 Task: In the Contact  Genesis.Thompson@iCloud.com, Add note: 'Schedule a meeting with the finance team to review budget allocations.'. Mark checkbox to create task to follow up ': In 2 weeks'. Create task, with  description: Follow up on Payment, Add due date: Tomorrow; Add reminder: 30 Minutes before. Set Priority Medium and add note: Review the attached proposal before the meeting and highlight the key benefits for the client.. Logged in from softage.1@softage.net
Action: Mouse moved to (62, 50)
Screenshot: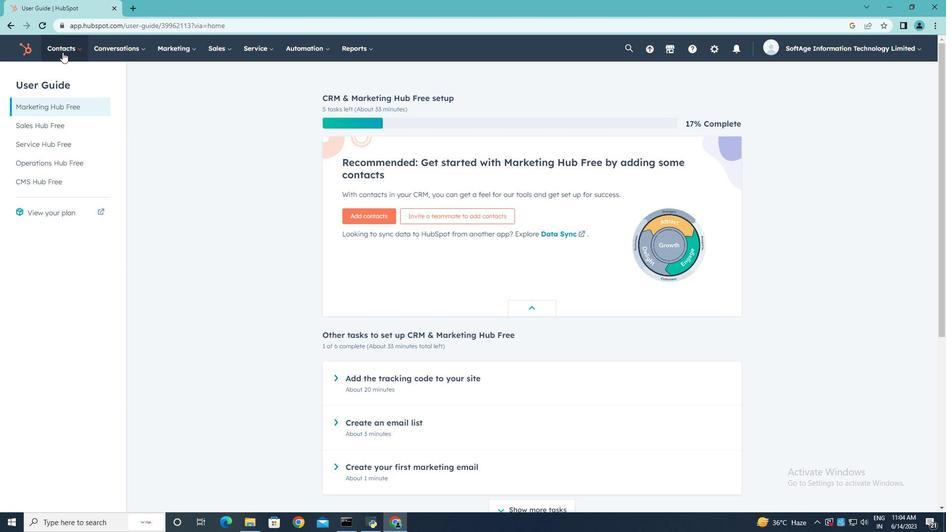 
Action: Mouse pressed left at (62, 50)
Screenshot: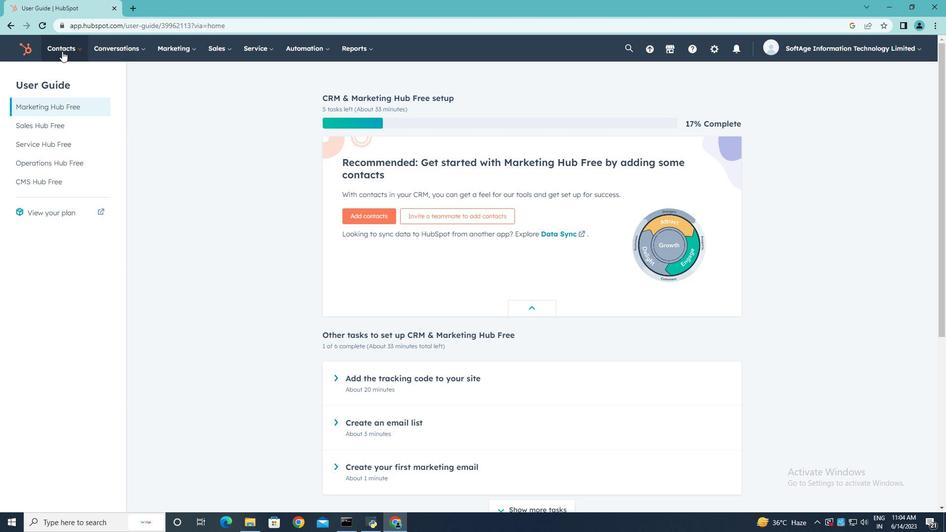 
Action: Mouse moved to (71, 75)
Screenshot: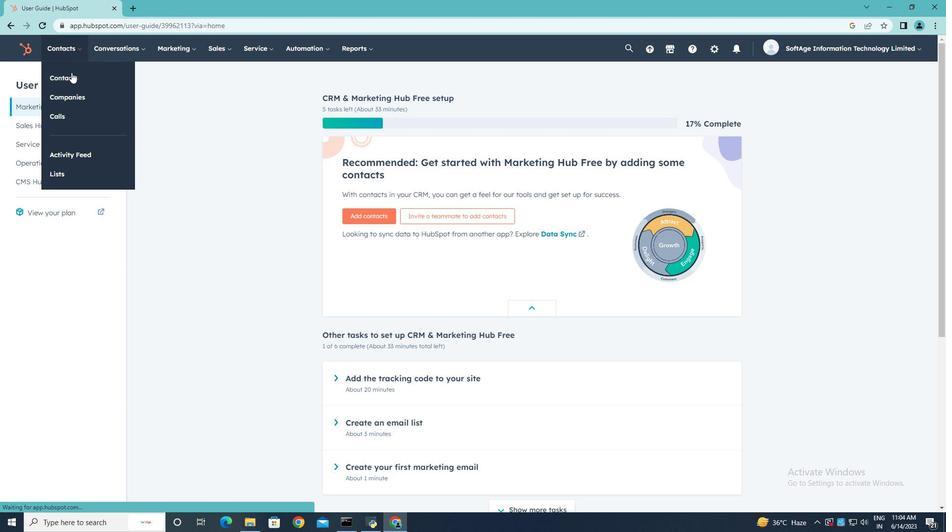 
Action: Mouse pressed left at (71, 75)
Screenshot: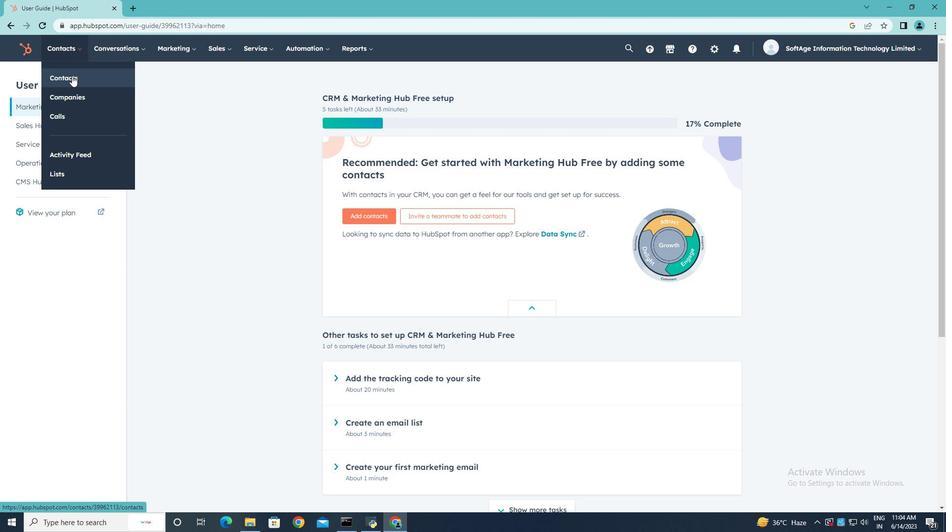 
Action: Mouse moved to (92, 162)
Screenshot: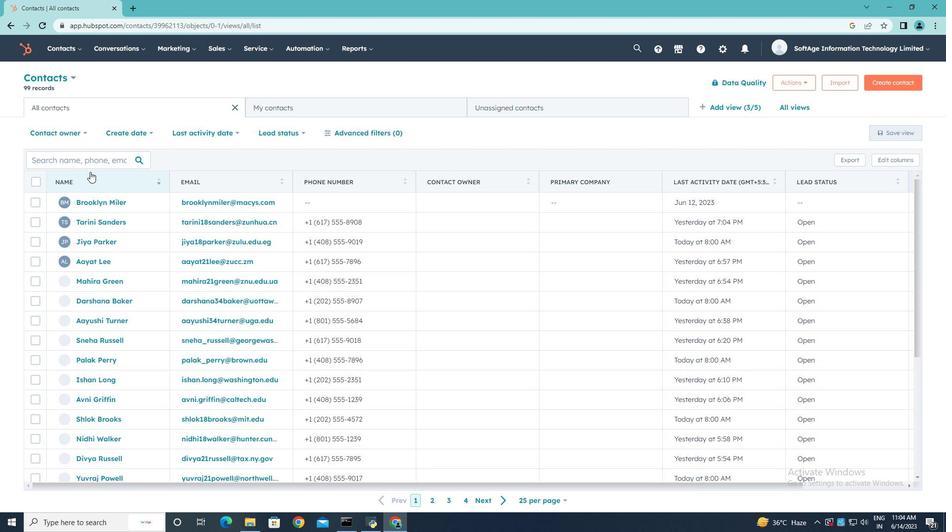 
Action: Mouse pressed left at (92, 162)
Screenshot: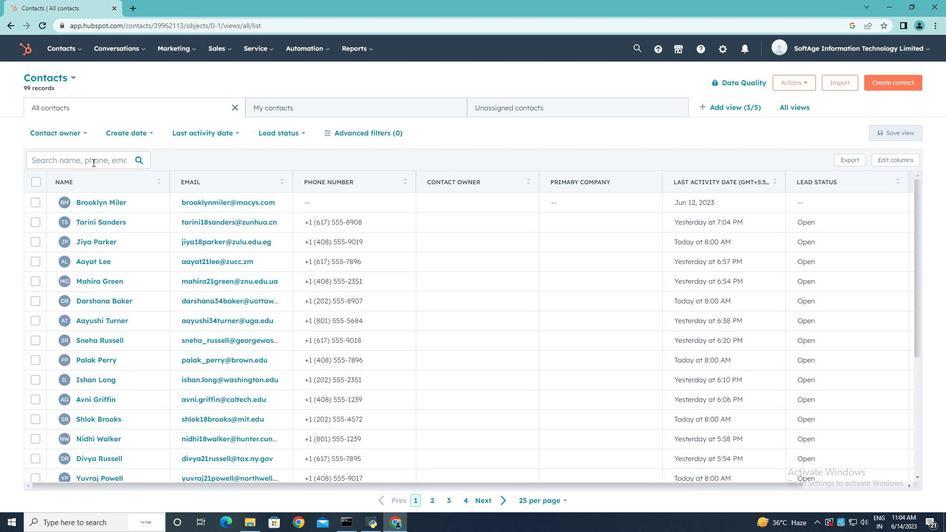 
Action: Mouse moved to (92, 162)
Screenshot: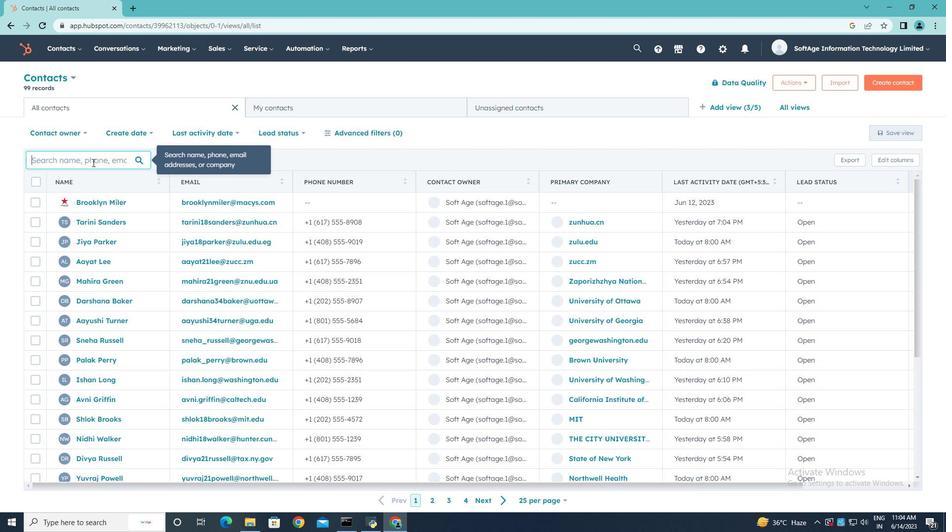
Action: Key pressed <Key.shift><Key.shift><Key.shift>Genesis.<Key.shift>Thompson<Key.shift>@i<Key.shift><Key.shift><Key.shift><Key.shift><Key.shift>Cloud.com
Screenshot: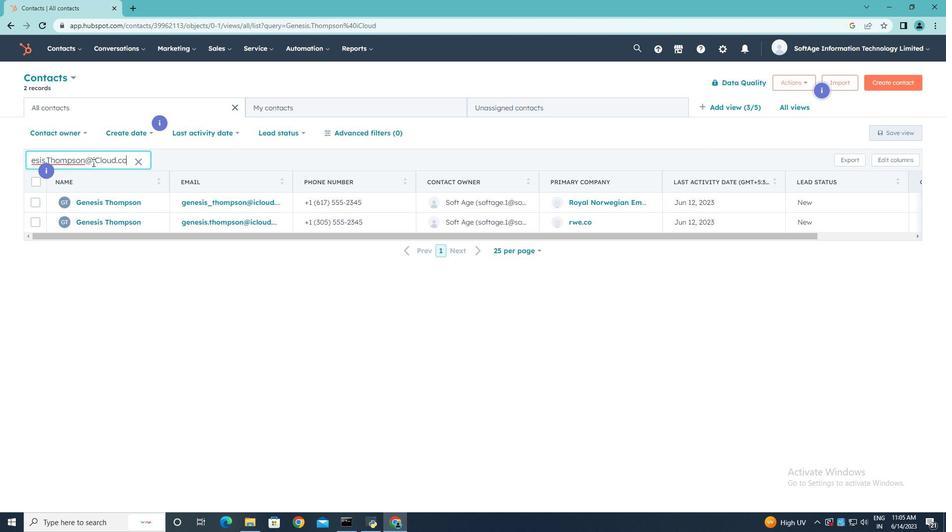 
Action: Mouse moved to (86, 226)
Screenshot: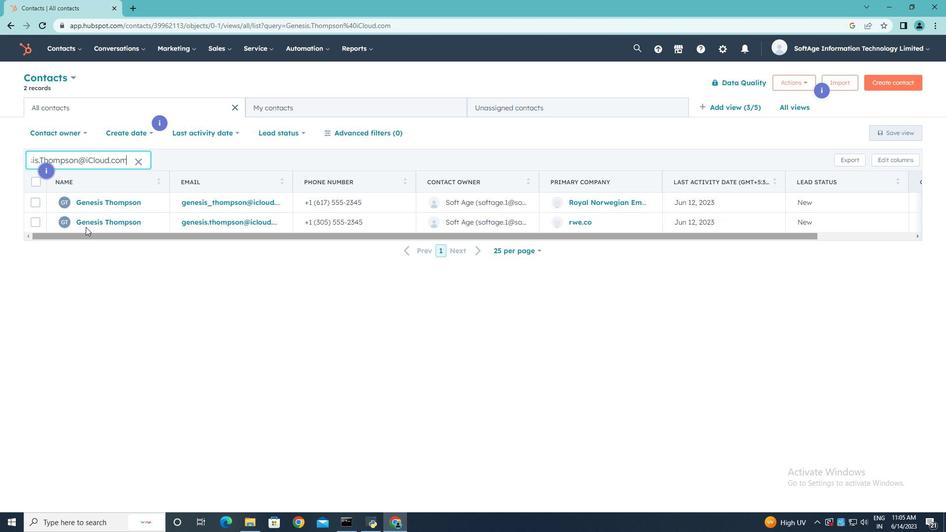 
Action: Mouse pressed left at (86, 226)
Screenshot: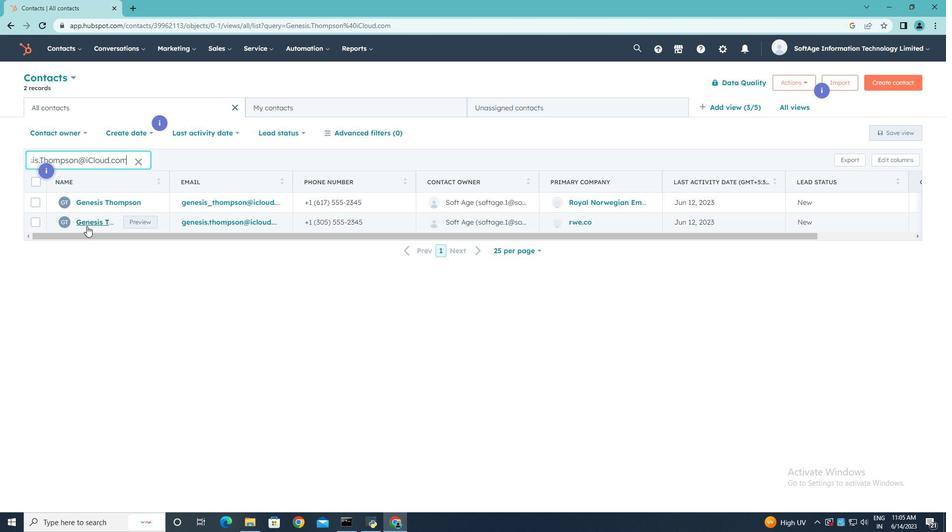 
Action: Mouse pressed left at (86, 226)
Screenshot: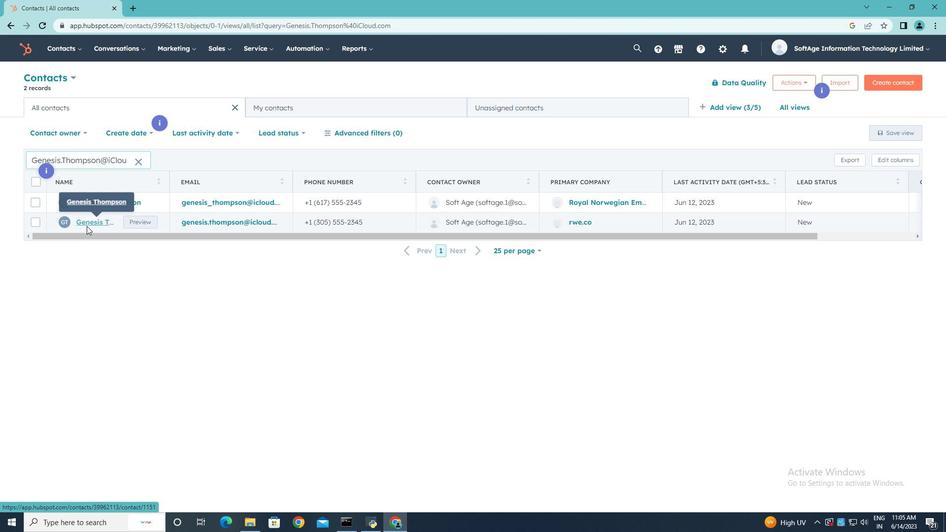
Action: Mouse moved to (36, 164)
Screenshot: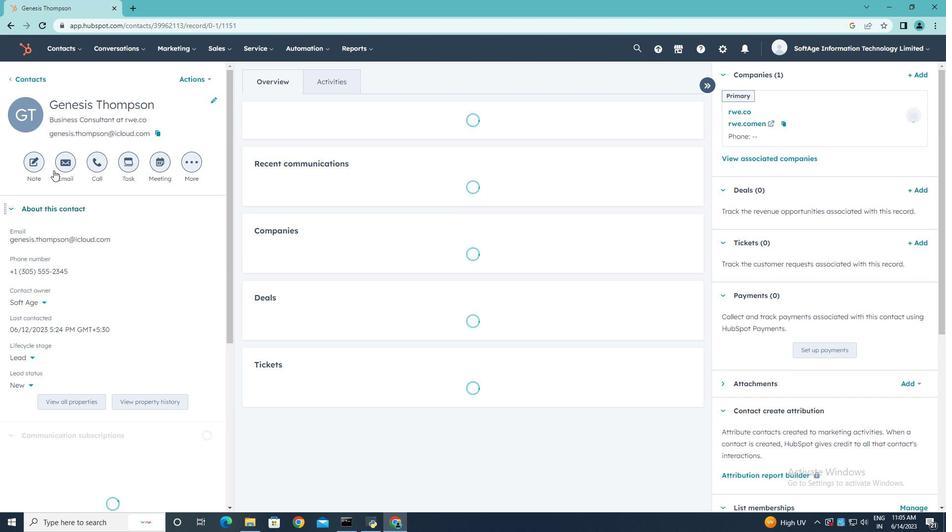 
Action: Mouse pressed left at (36, 164)
Screenshot: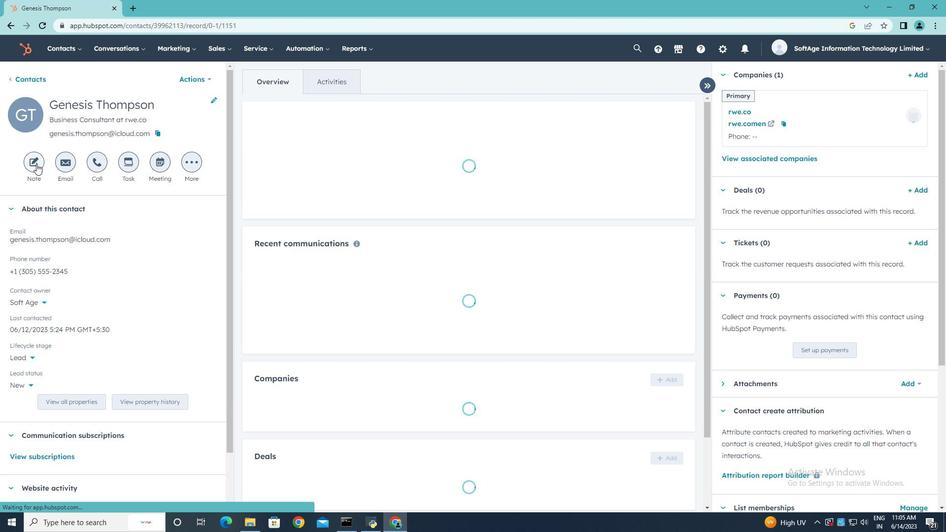 
Action: Mouse moved to (836, 289)
Screenshot: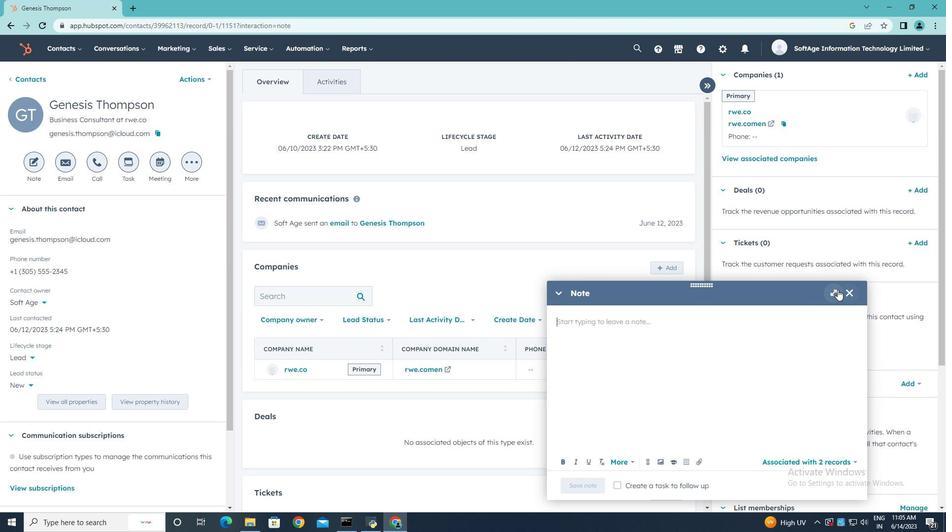 
Action: Mouse pressed left at (836, 289)
Screenshot: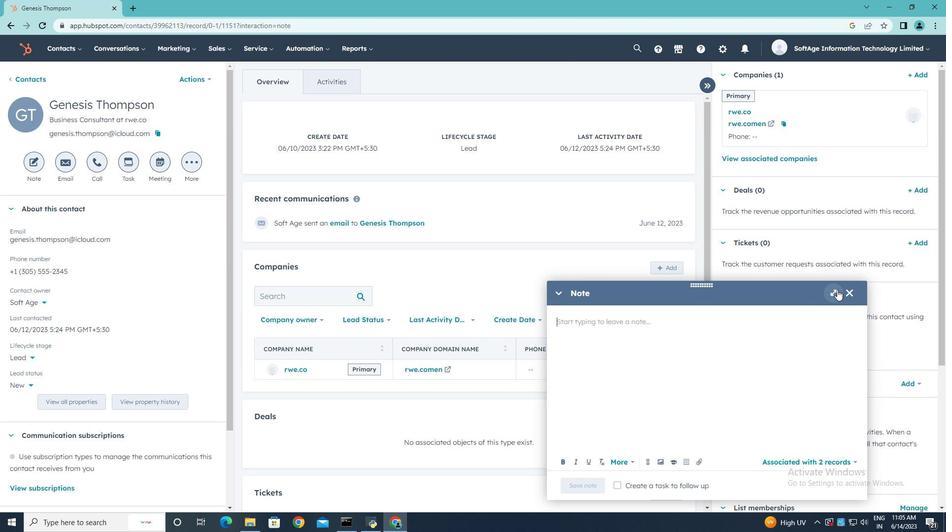 
Action: Mouse moved to (177, 163)
Screenshot: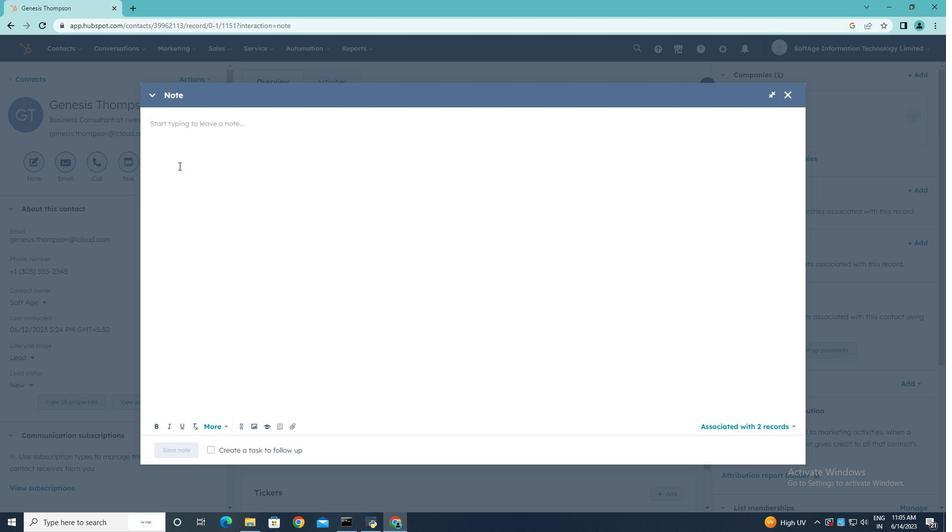
Action: Key pressed <Key.shift><Key.shift><Key.shift><Key.shift><Key.shift><Key.shift><Key.shift><Key.shift><Key.shift><Key.shift><Key.shift><Key.shift><Key.shift><Key.shift><Key.shift><Key.shift><Key.shift><Key.shift><Key.shift><Key.shift><Key.shift><Key.shift><Key.shift><Key.shift><Key.shift><Key.shift><Key.shift><Key.shift><Key.shift><Key.shift><Key.shift><Key.shift><Key.shift><Key.shift><Key.shift>Schedule<Key.space>a<Key.space>meeting<Key.space>with<Key.space>the<Key.space>finance<Key.space>team<Key.space>to<Key.space>review<Key.space>budget<Key.space>allocations.
Screenshot: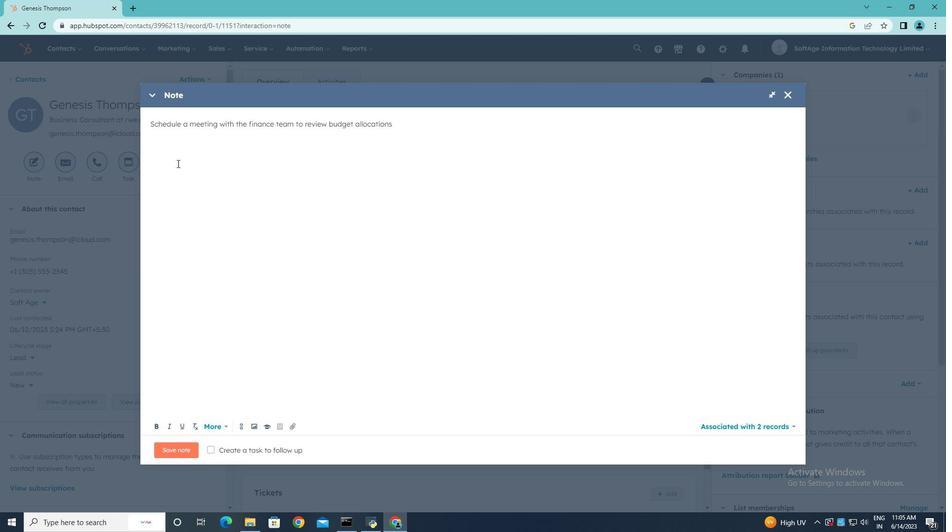 
Action: Mouse moved to (217, 450)
Screenshot: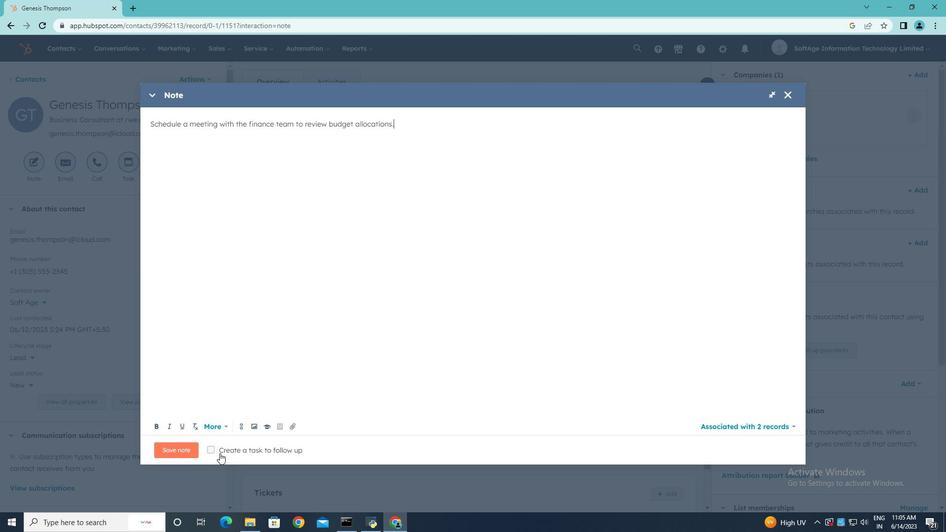 
Action: Mouse pressed left at (217, 450)
Screenshot: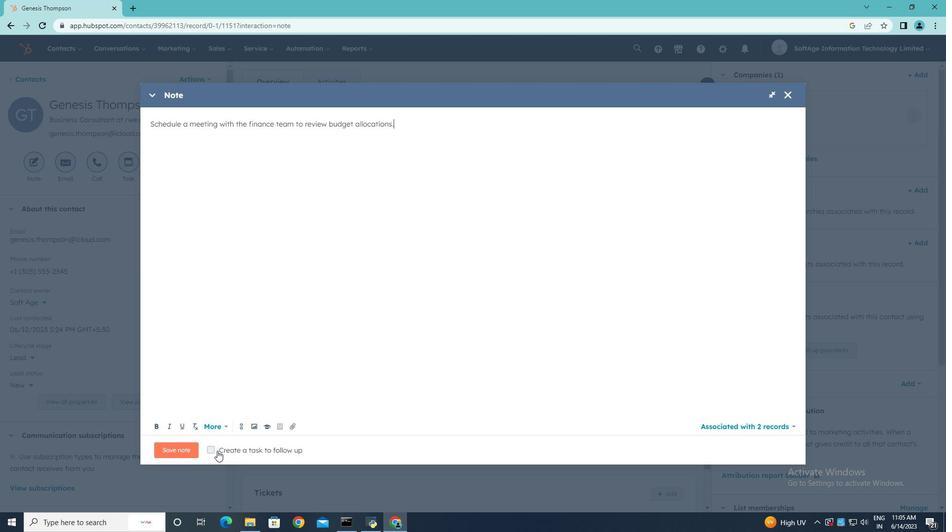 
Action: Mouse moved to (317, 448)
Screenshot: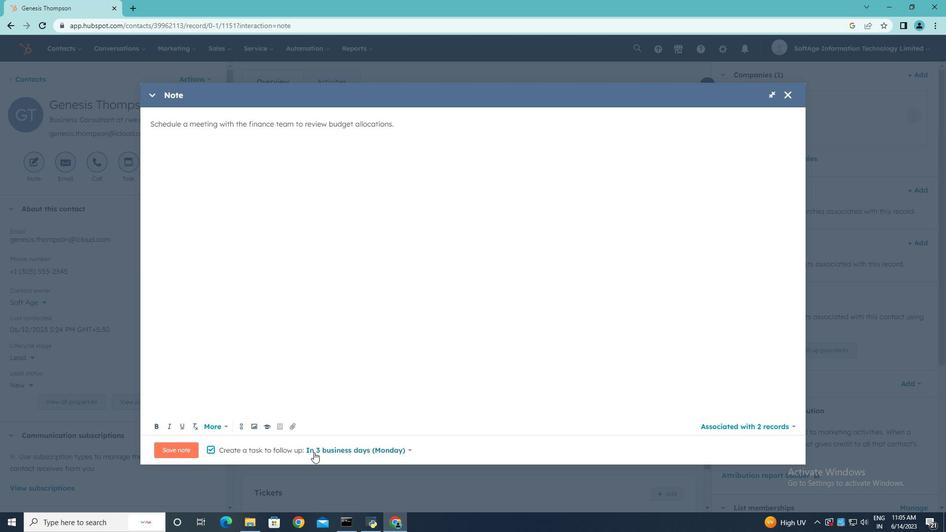 
Action: Mouse pressed left at (317, 448)
Screenshot: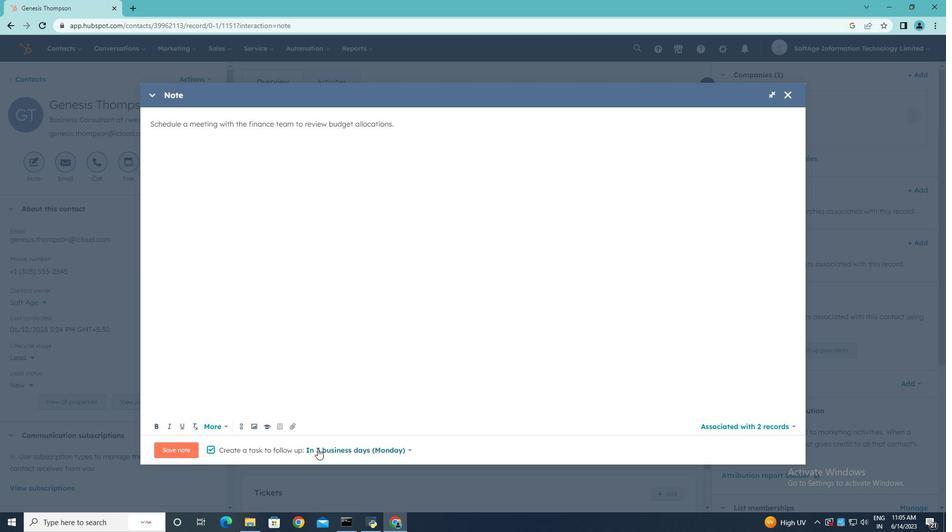 
Action: Mouse moved to (349, 394)
Screenshot: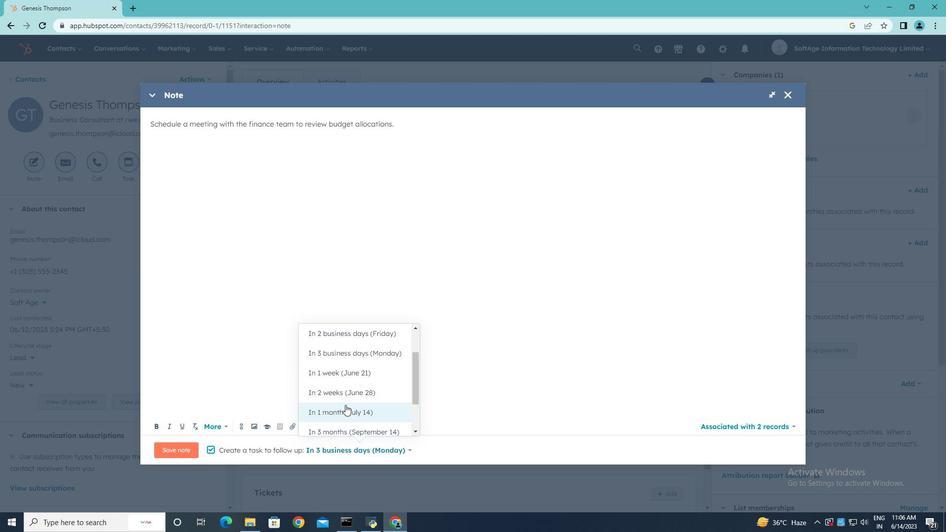 
Action: Mouse pressed left at (349, 394)
Screenshot: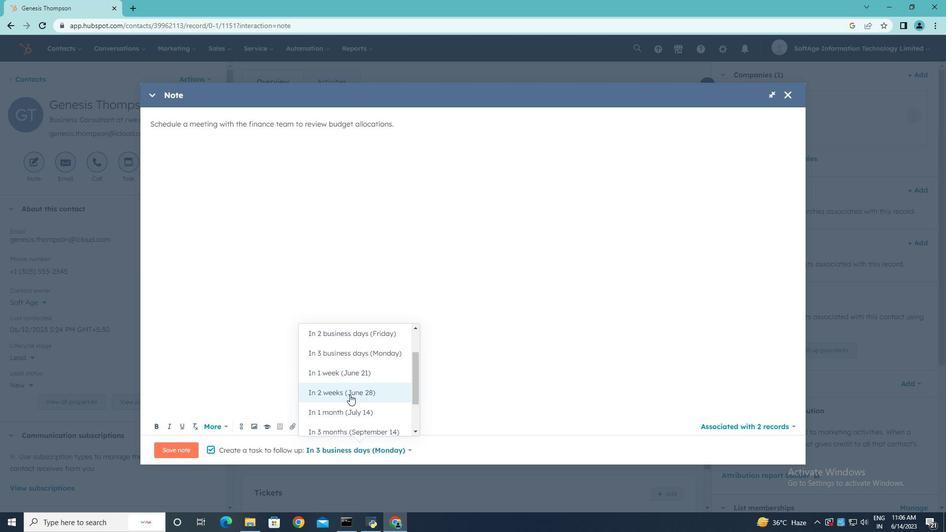 
Action: Mouse moved to (173, 444)
Screenshot: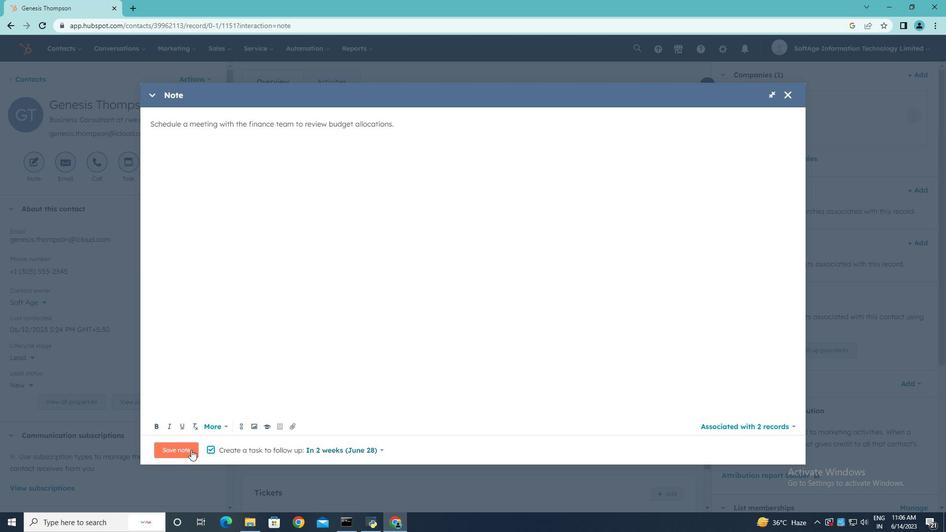 
Action: Mouse pressed left at (173, 444)
Screenshot: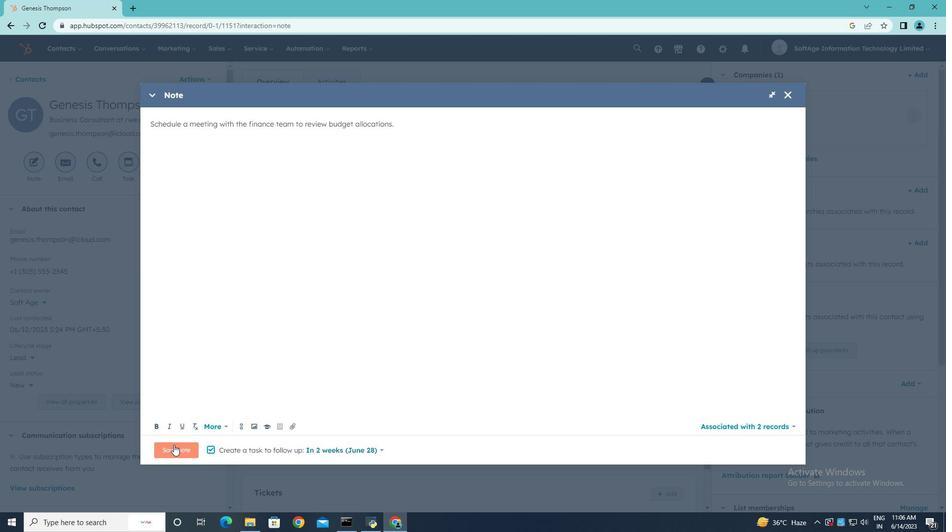 
Action: Mouse moved to (135, 162)
Screenshot: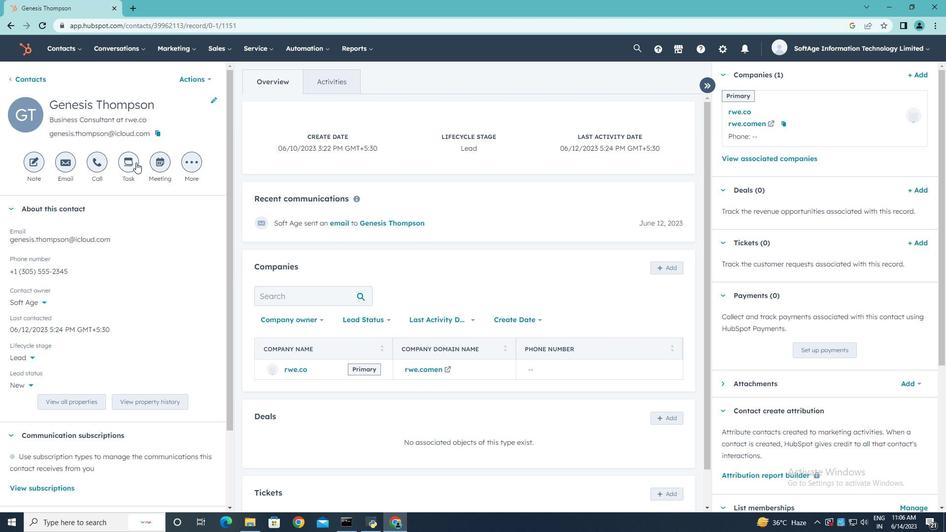 
Action: Mouse pressed left at (135, 162)
Screenshot: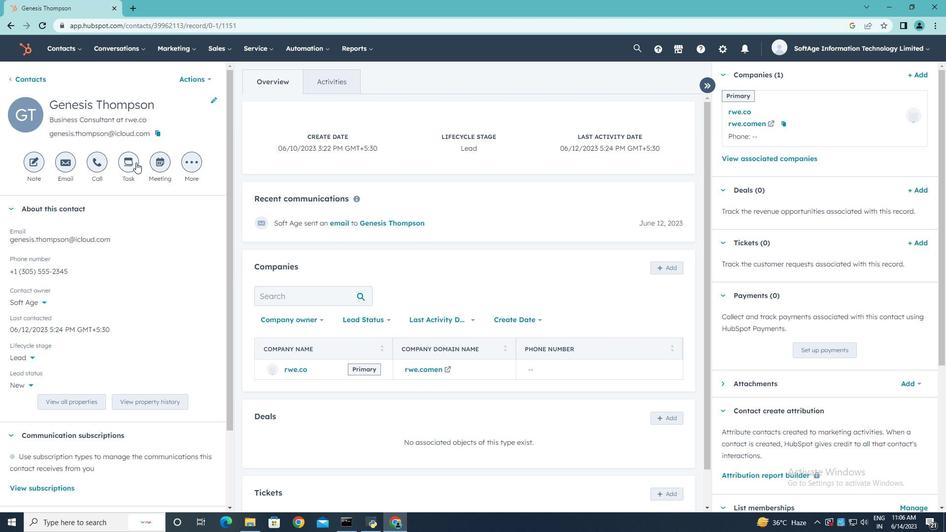 
Action: Mouse moved to (576, 276)
Screenshot: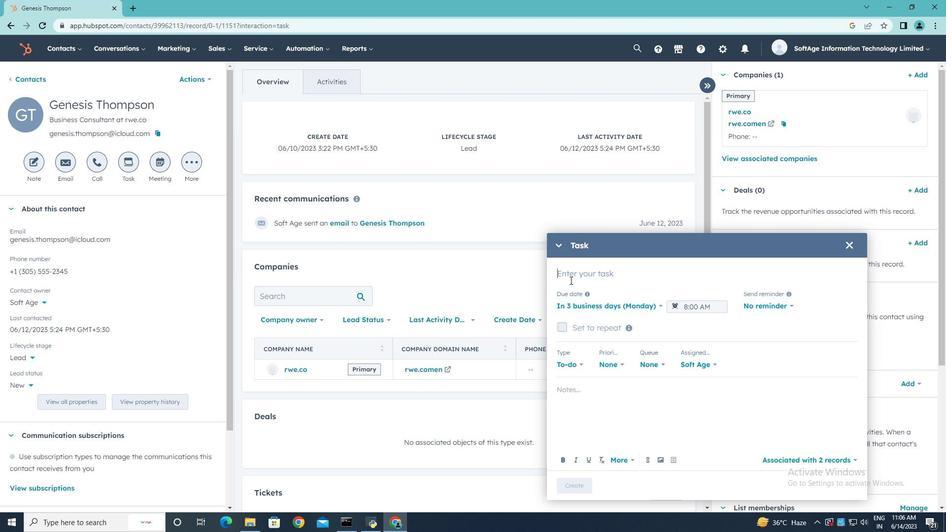 
Action: Key pressed <Key.shift><Key.shift><Key.shift><Key.shift><Key.shift><Key.shift><Key.shift><Key.shift><Key.shift><Key.shift><Key.shift><Key.shift><Key.shift>Follow<Key.space>y<Key.backspace>up<Key.space>on<Key.space><Key.shift>Payment
Screenshot: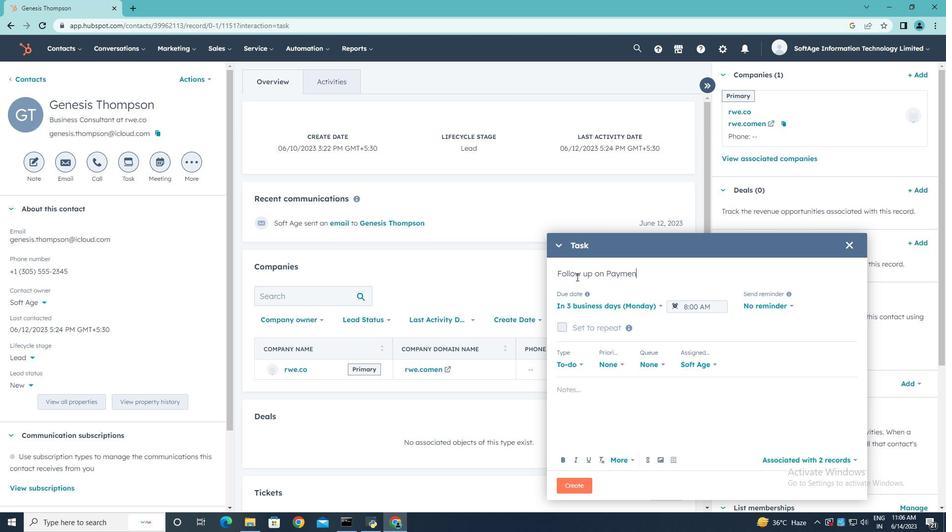 
Action: Mouse moved to (589, 304)
Screenshot: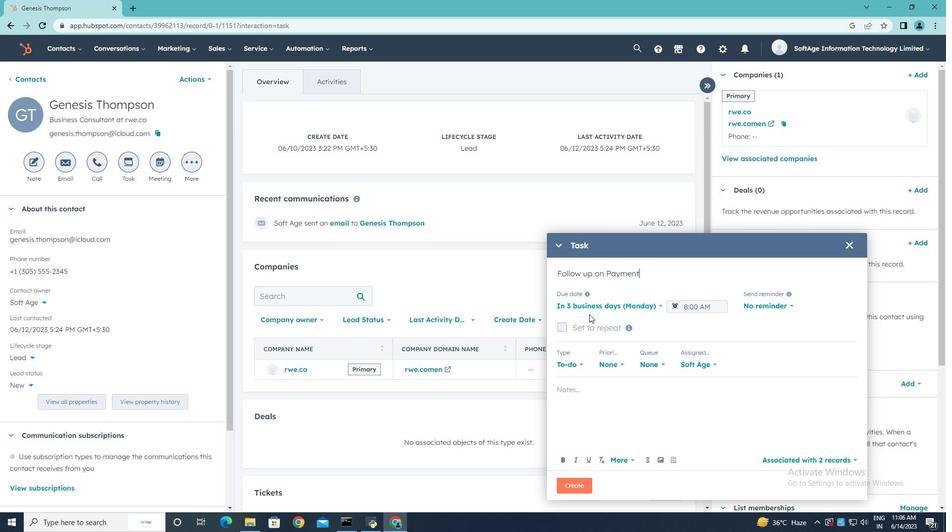 
Action: Mouse pressed left at (589, 304)
Screenshot: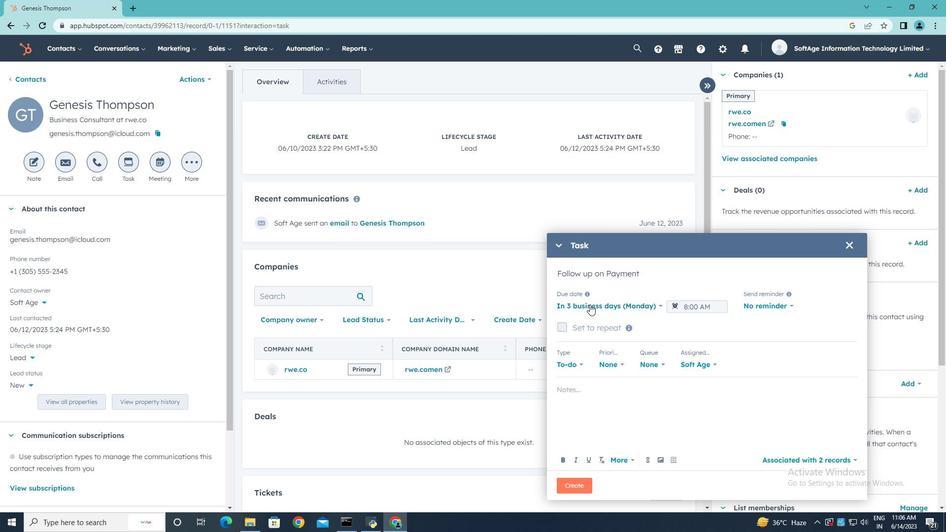 
Action: Mouse moved to (576, 344)
Screenshot: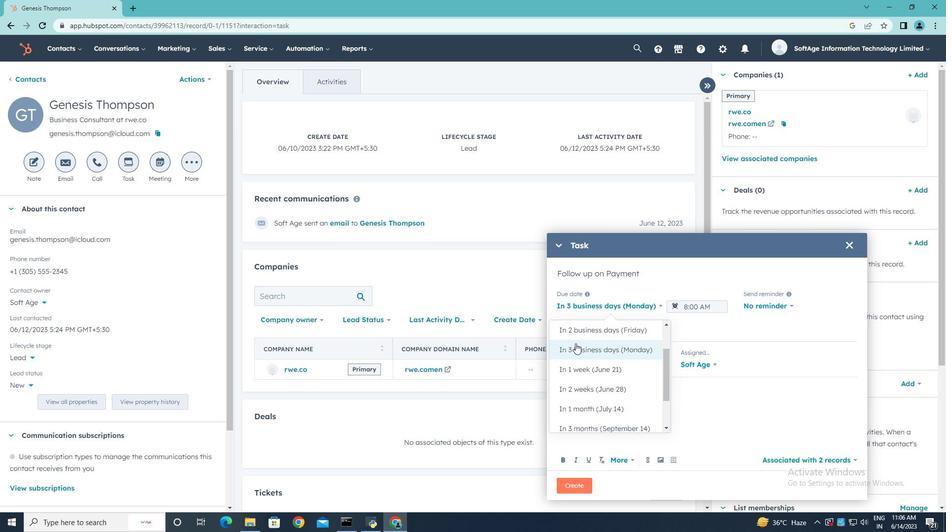 
Action: Mouse scrolled (576, 344) with delta (0, 0)
Screenshot: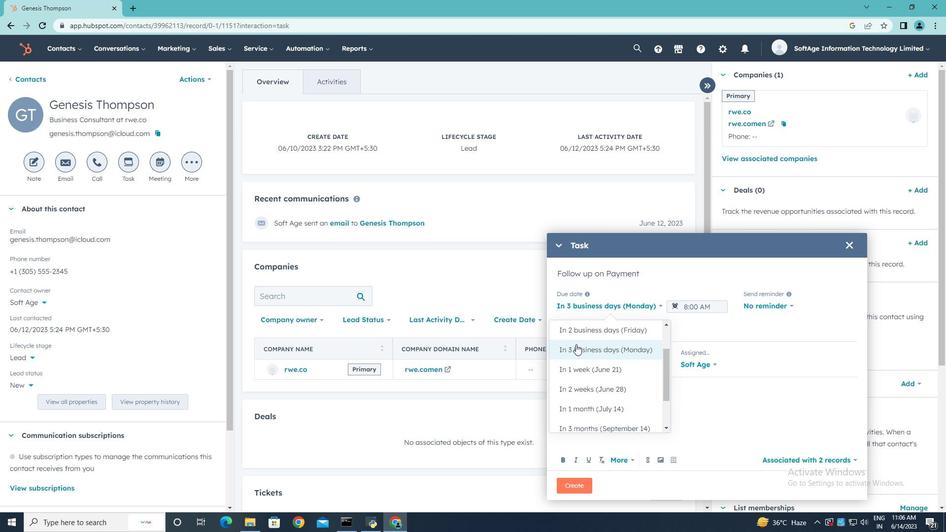 
Action: Mouse moved to (576, 344)
Screenshot: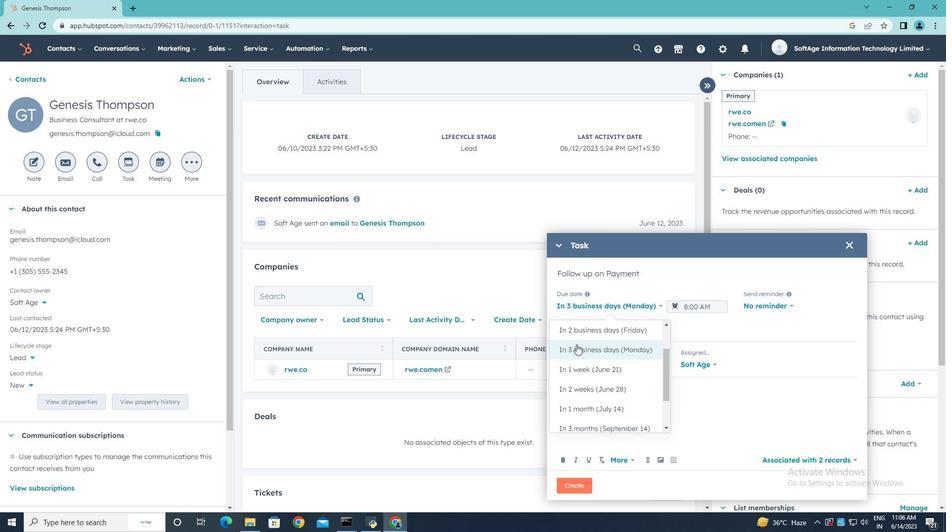 
Action: Mouse scrolled (576, 345) with delta (0, 0)
Screenshot: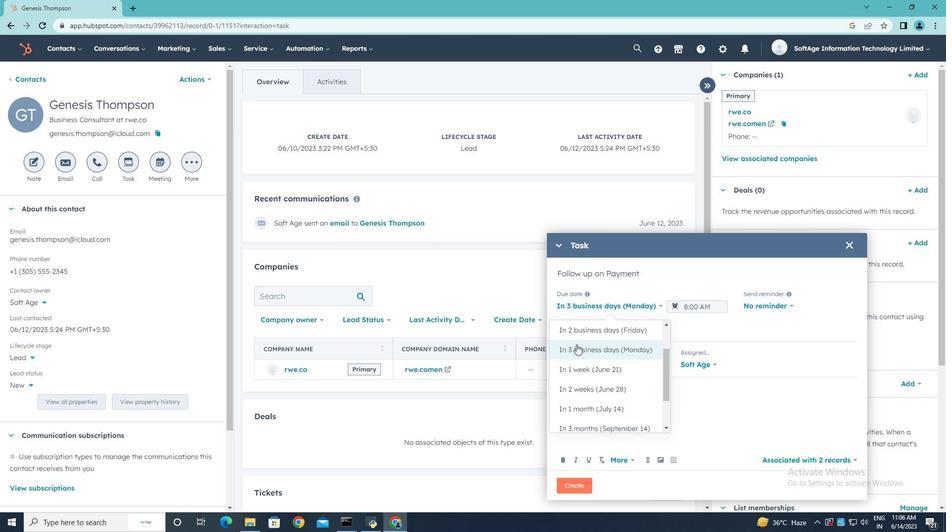 
Action: Mouse moved to (574, 348)
Screenshot: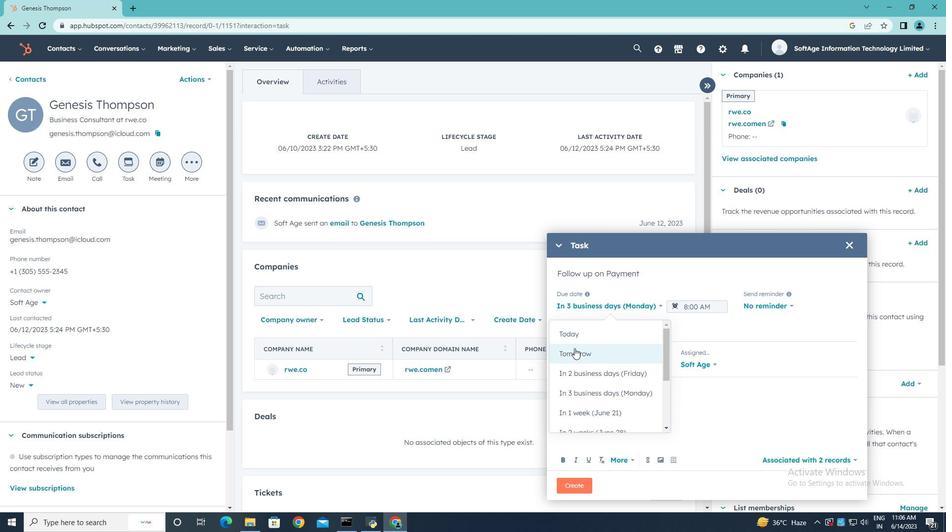 
Action: Mouse pressed left at (574, 348)
Screenshot: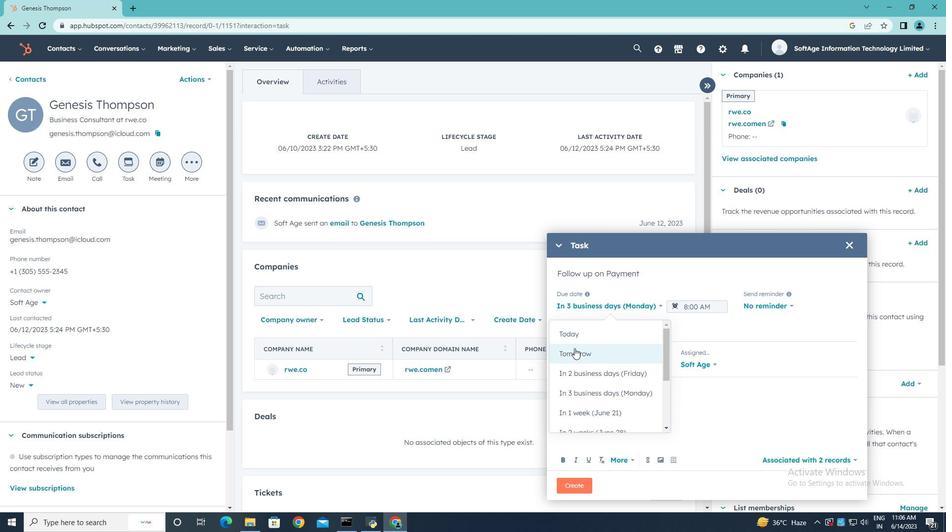 
Action: Mouse moved to (713, 307)
Screenshot: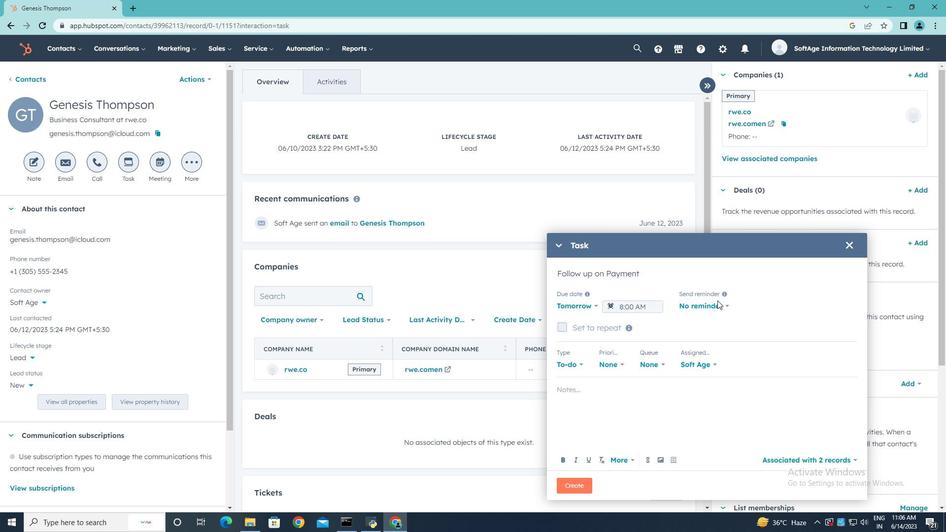 
Action: Mouse pressed left at (713, 307)
Screenshot: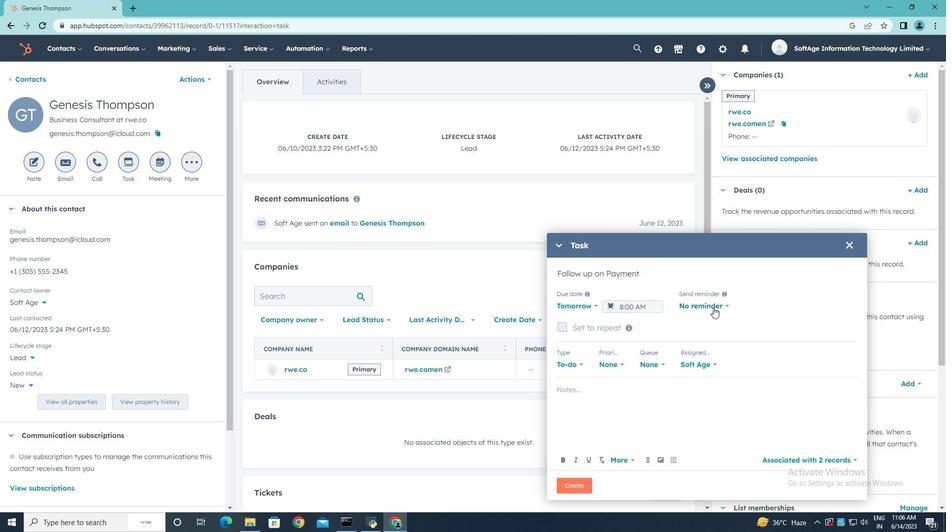 
Action: Mouse moved to (688, 371)
Screenshot: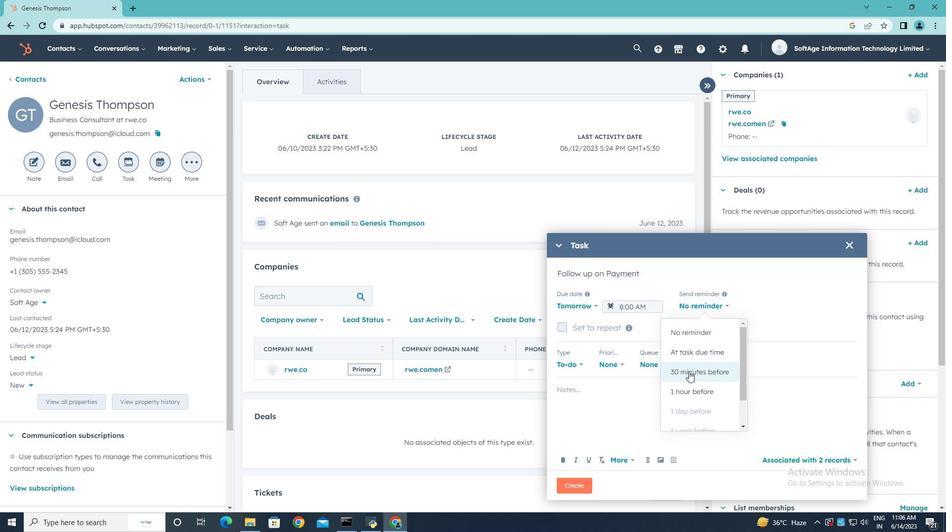 
Action: Mouse pressed left at (688, 371)
Screenshot: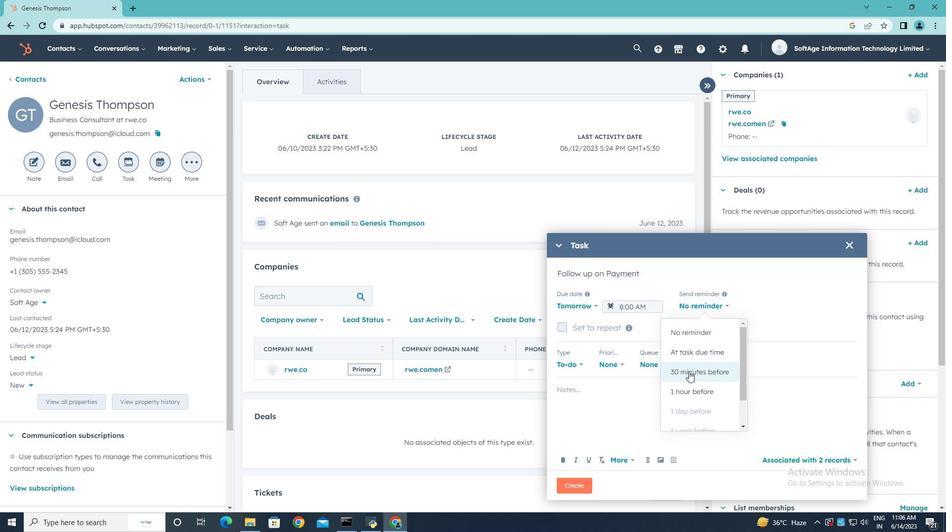 
Action: Mouse moved to (614, 364)
Screenshot: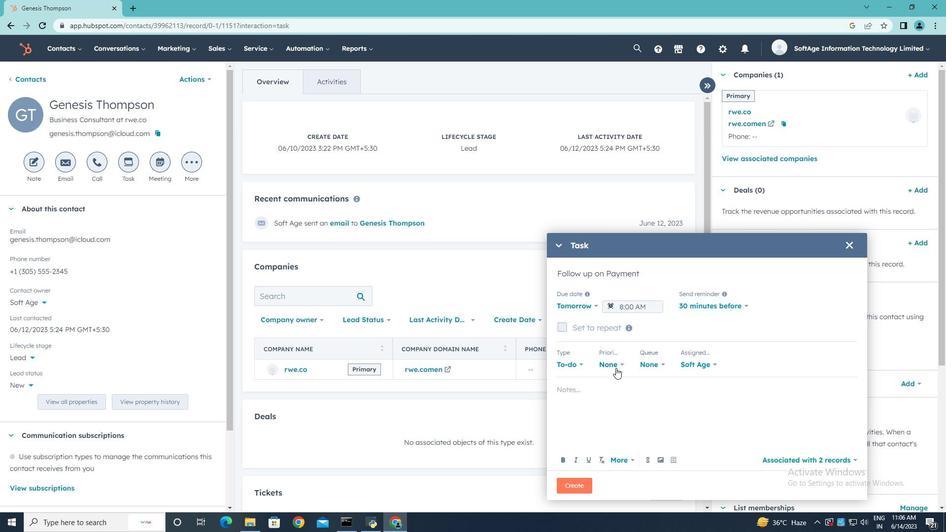 
Action: Mouse pressed left at (614, 364)
Screenshot: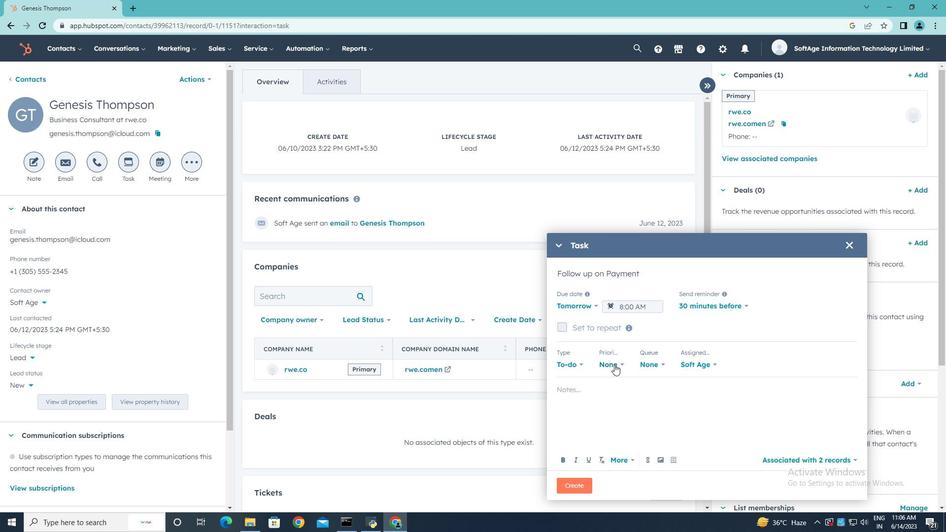 
Action: Mouse moved to (595, 434)
Screenshot: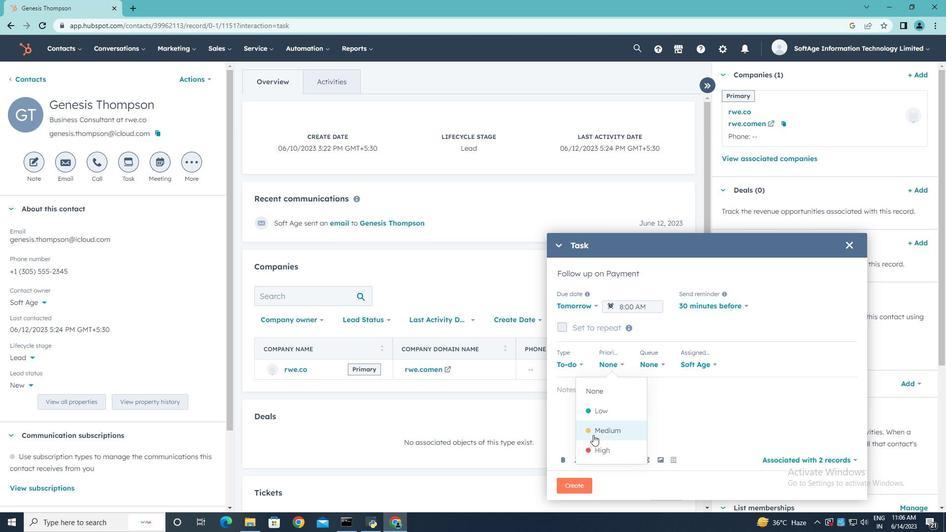 
Action: Mouse pressed left at (595, 434)
Screenshot: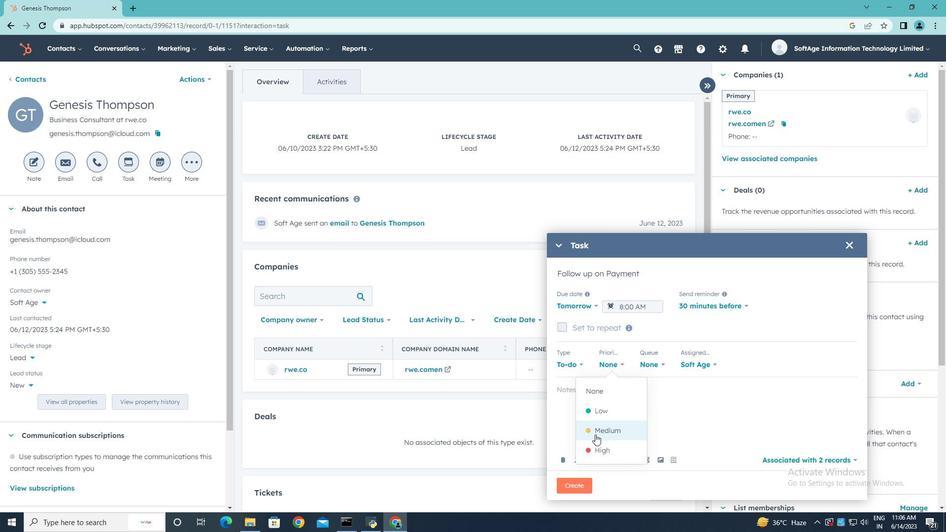 
Action: Mouse moved to (587, 399)
Screenshot: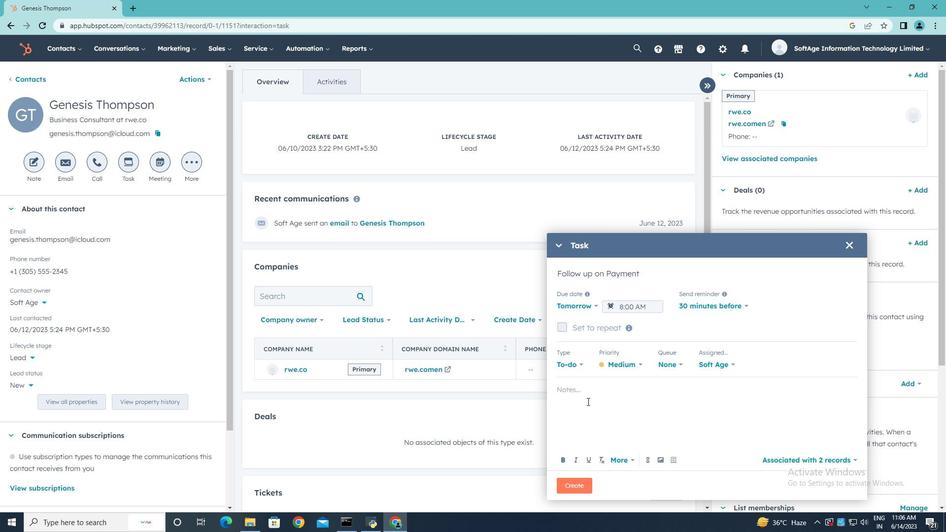 
Action: Mouse pressed left at (587, 399)
Screenshot: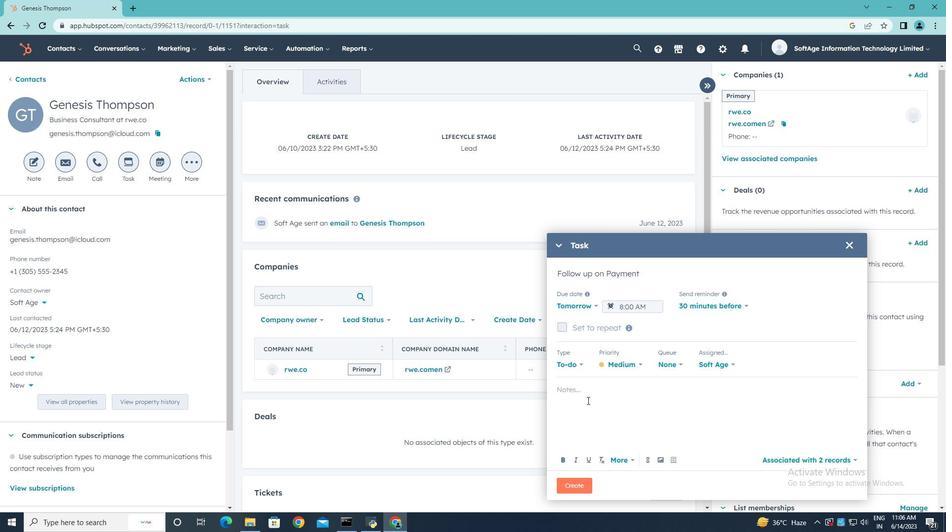 
Action: Mouse moved to (600, 395)
Screenshot: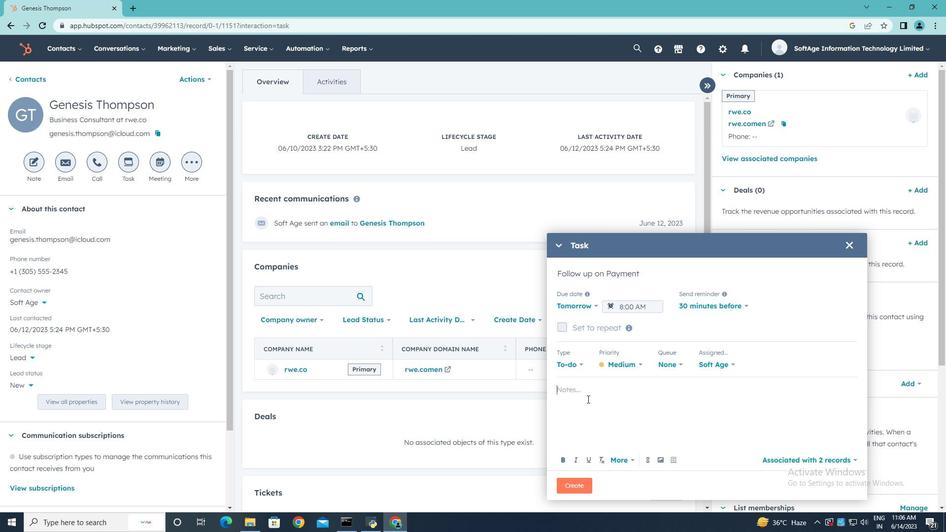 
Action: Key pressed <Key.shift>review<Key.space>the<Key.space>
Screenshot: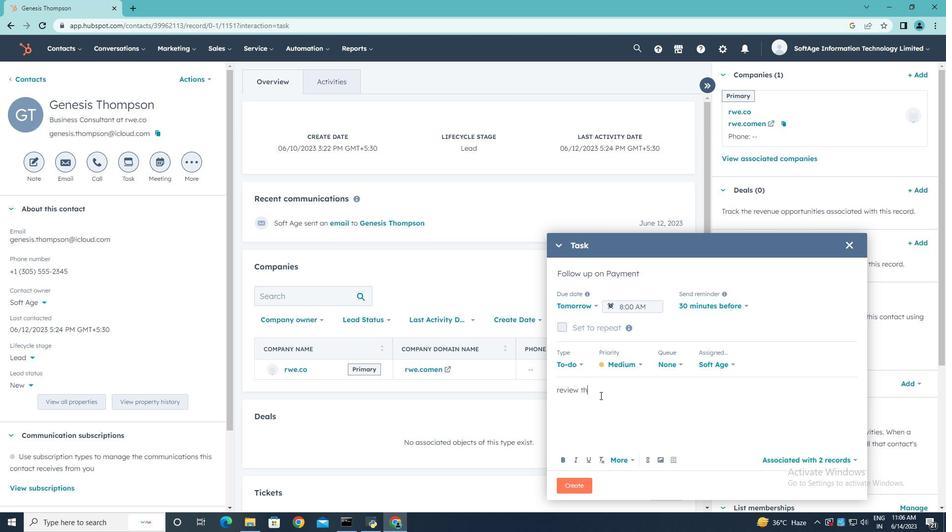 
Action: Mouse moved to (559, 391)
Screenshot: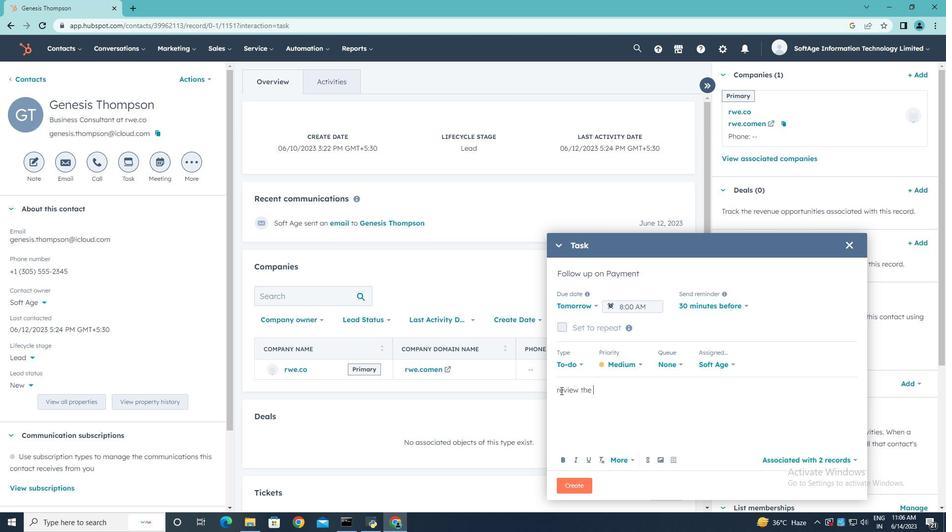 
Action: Mouse pressed left at (559, 391)
Screenshot: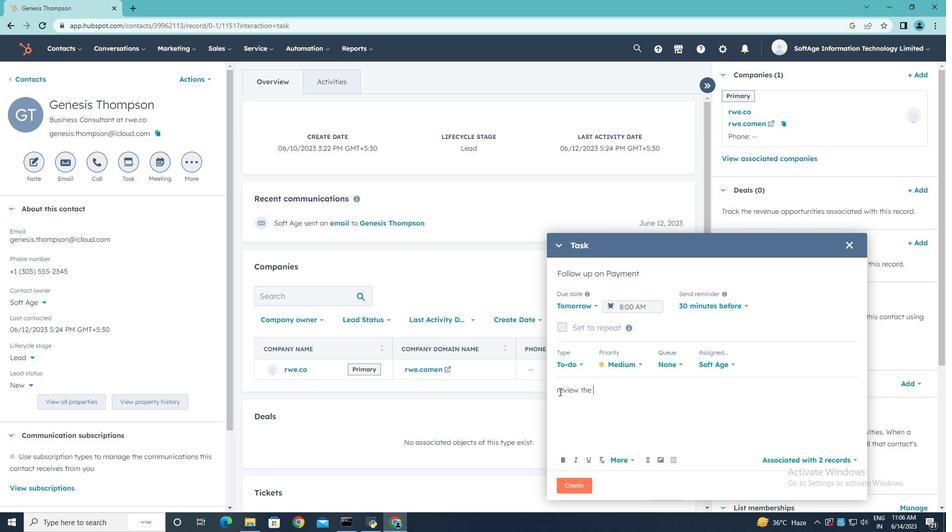 
Action: Mouse moved to (558, 396)
Screenshot: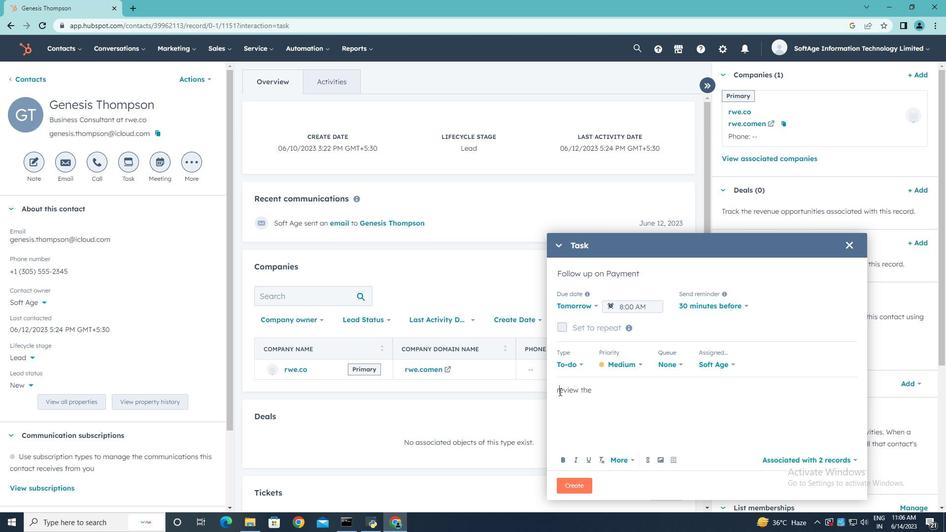 
Action: Key pressed <Key.backspace><Key.shift>R
Screenshot: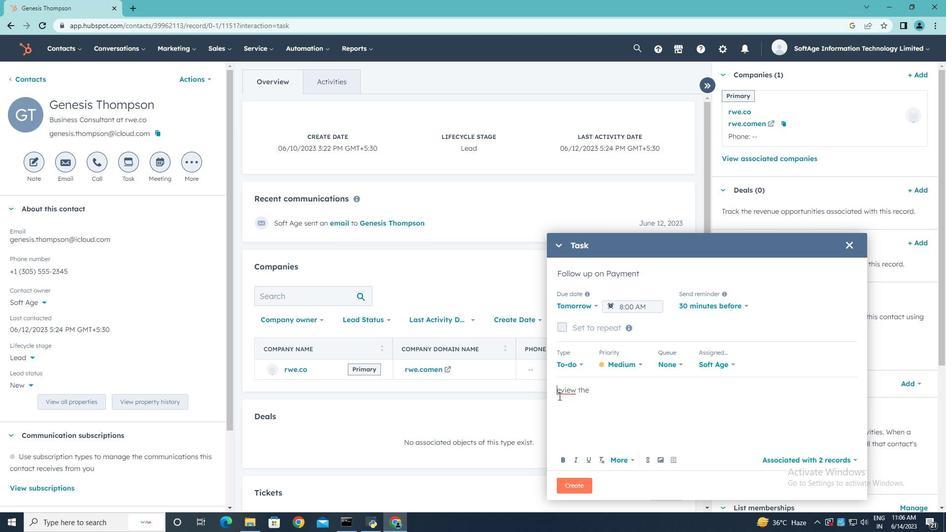
Action: Mouse moved to (614, 393)
Screenshot: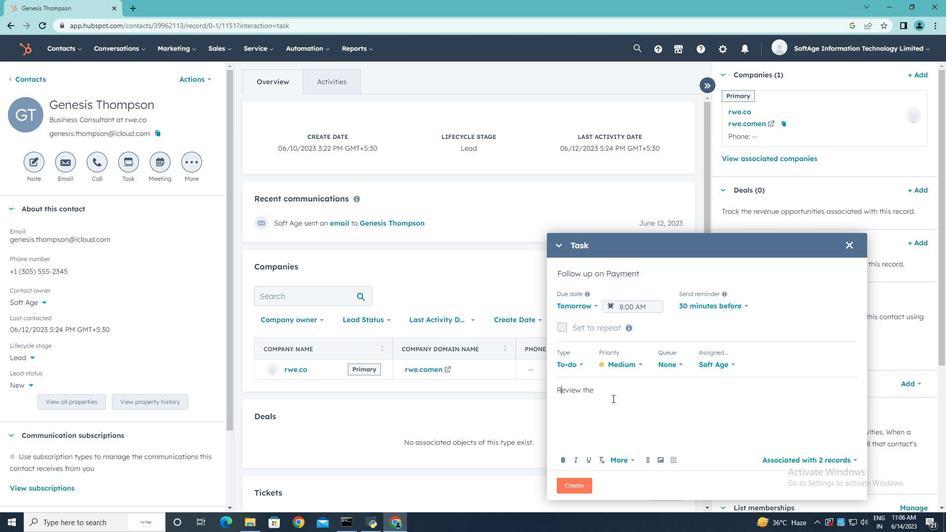 
Action: Mouse pressed left at (614, 393)
Screenshot: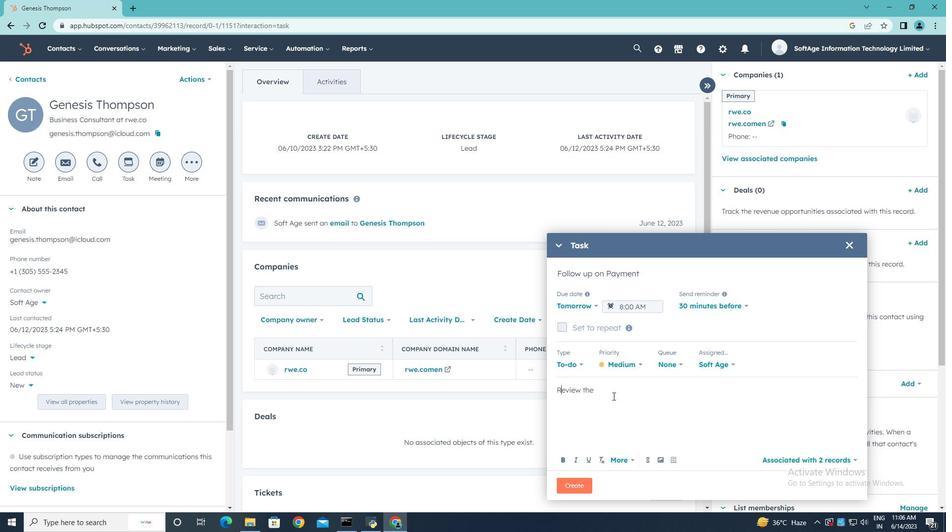 
Action: Key pressed attached<Key.space>proposal<Key.space>before<Key.space>the<Key.space>meeting<Key.space>and<Key.space>hoghlight<Key.space>the<Key.space>key<Key.space>
Screenshot: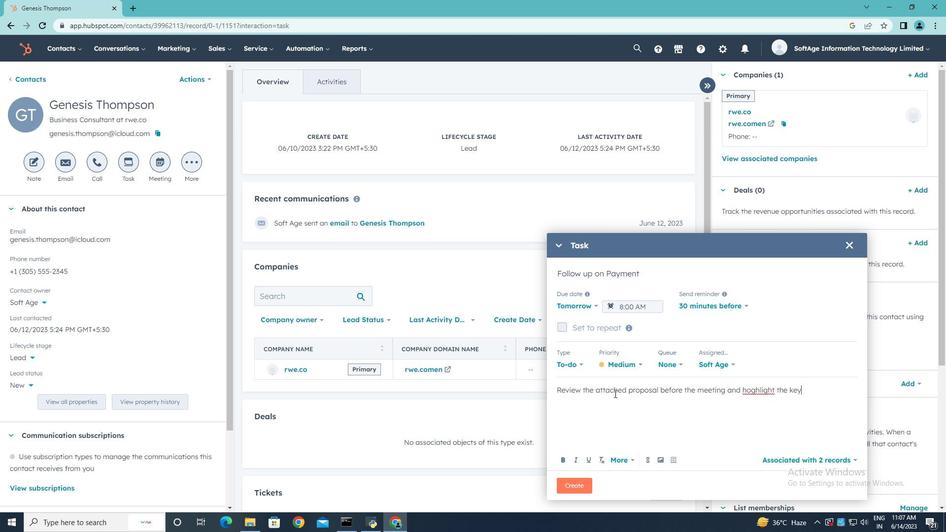 
Action: Mouse moved to (749, 391)
Screenshot: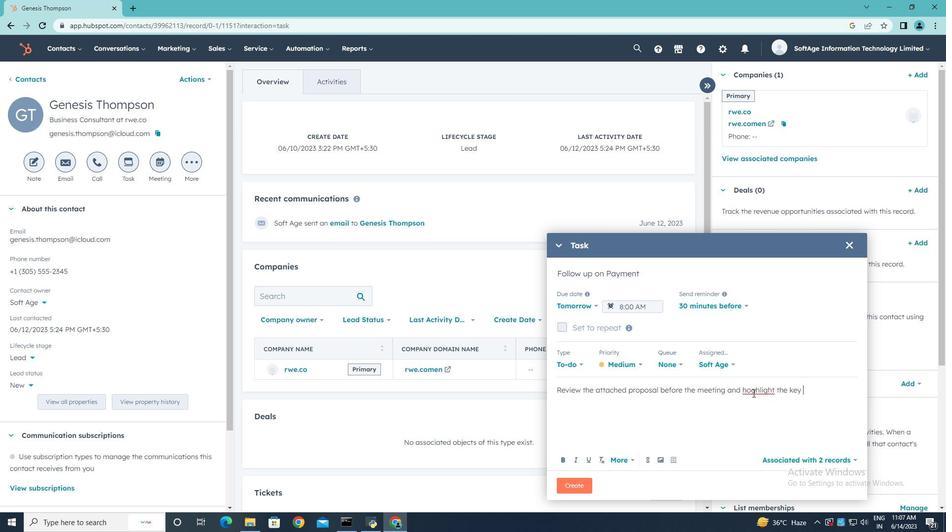 
Action: Mouse pressed left at (749, 391)
Screenshot: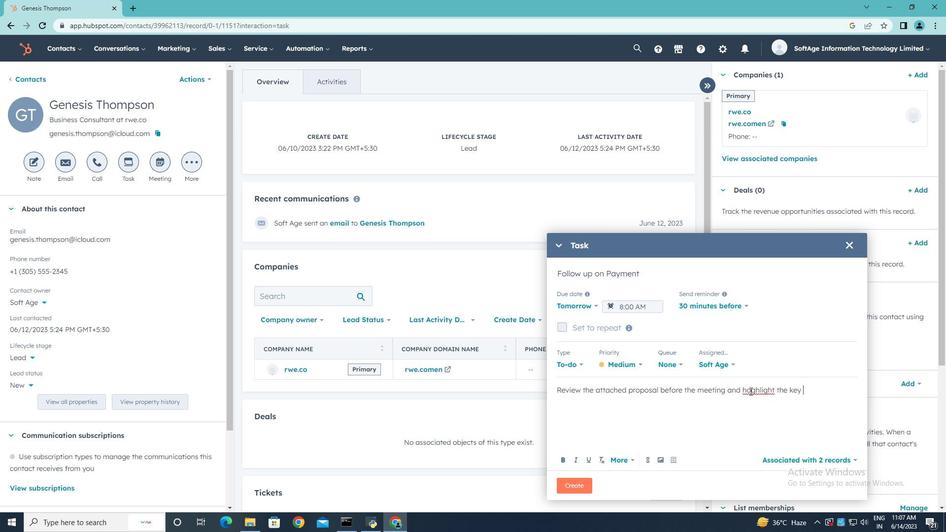 
Action: Key pressed <Key.backspace>i
Screenshot: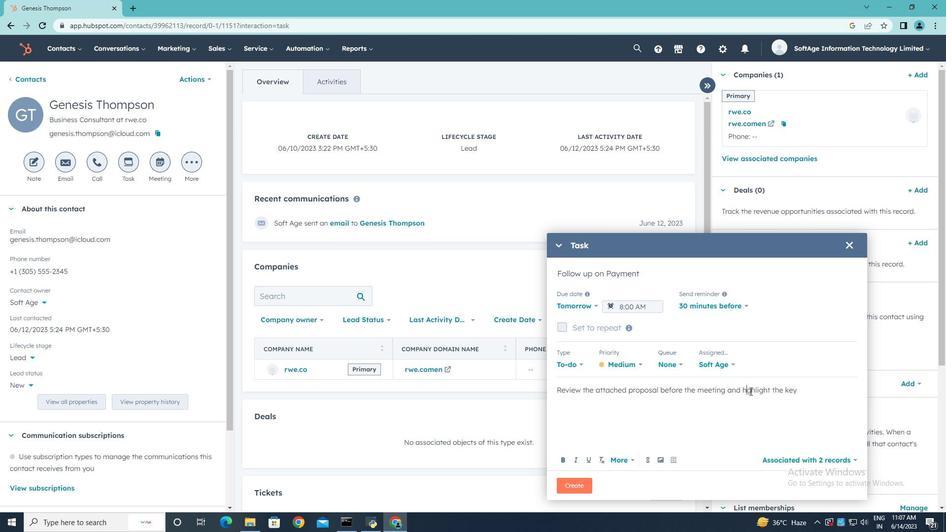 
Action: Mouse moved to (805, 389)
Screenshot: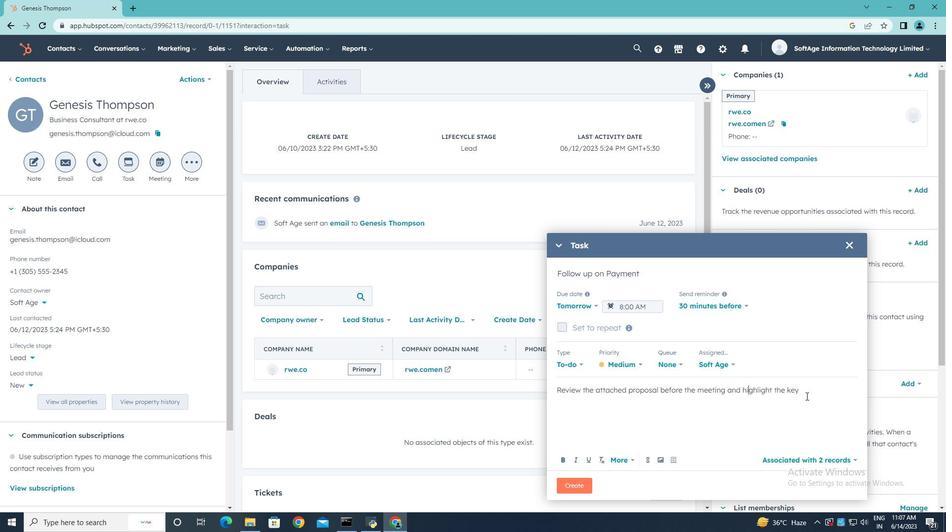 
Action: Mouse pressed left at (805, 389)
Screenshot: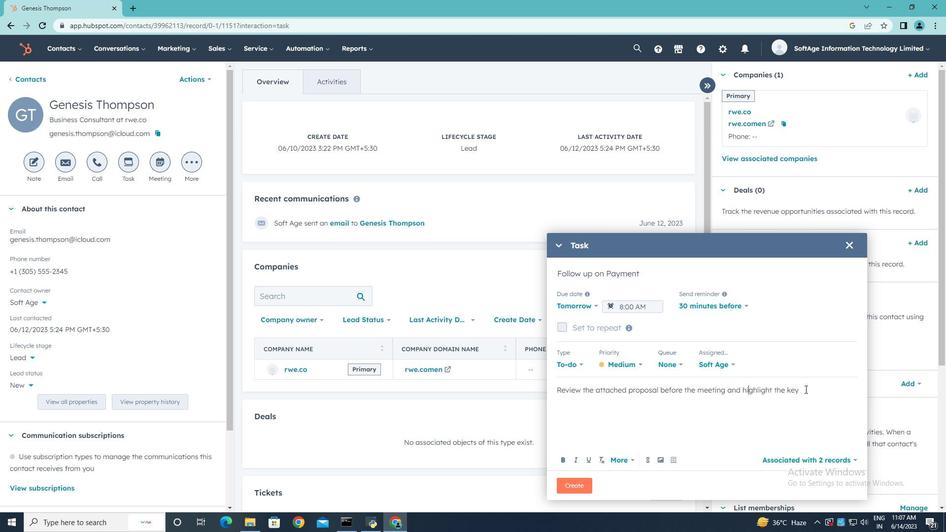 
Action: Mouse moved to (812, 390)
Screenshot: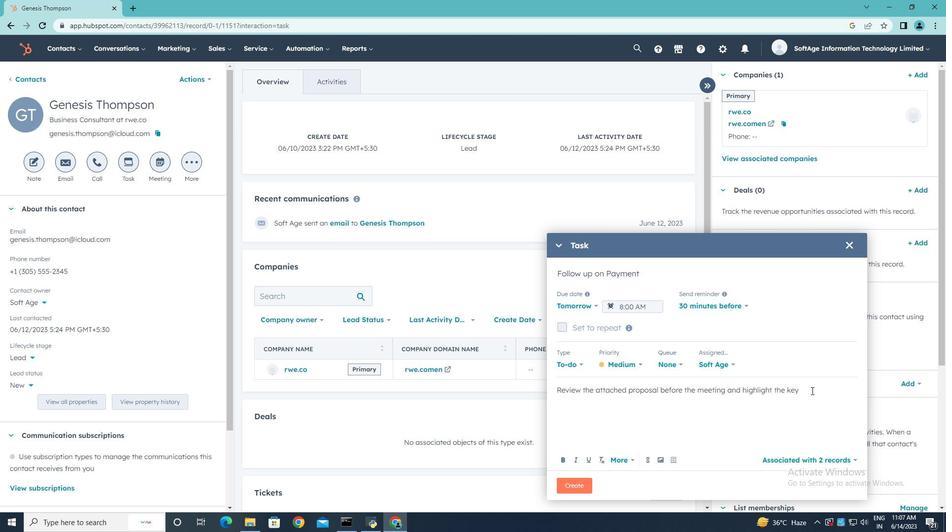 
Action: Key pressed benefits<Key.space>for<Key.space>the<Key.space>clients..
Screenshot: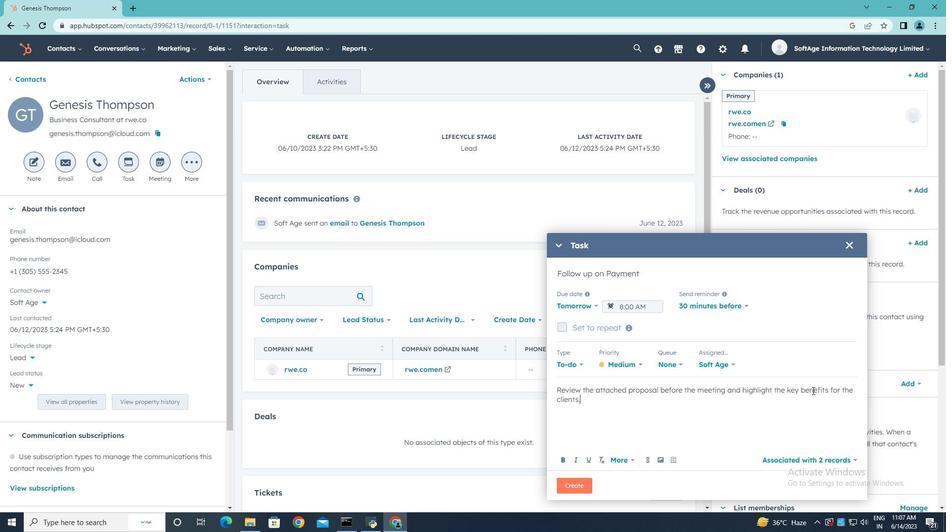 
Action: Mouse moved to (589, 487)
Screenshot: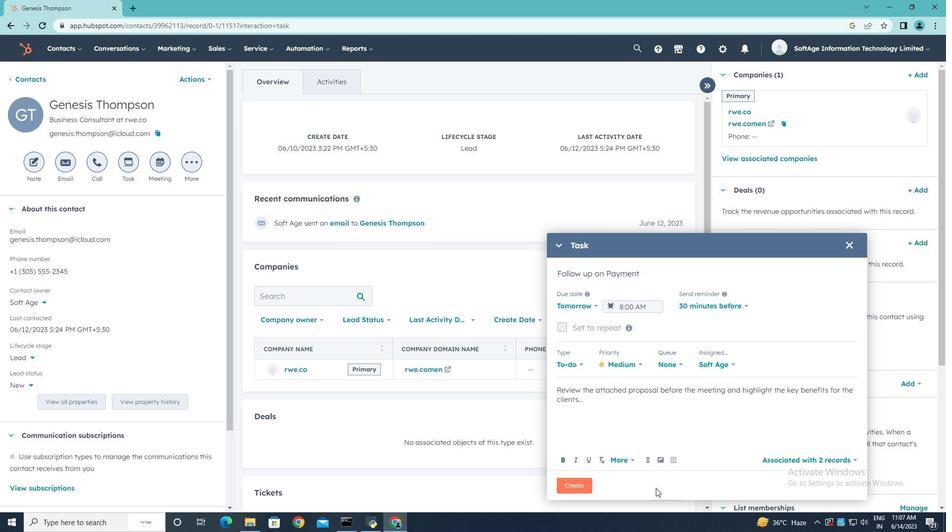 
Action: Mouse pressed left at (589, 487)
Screenshot: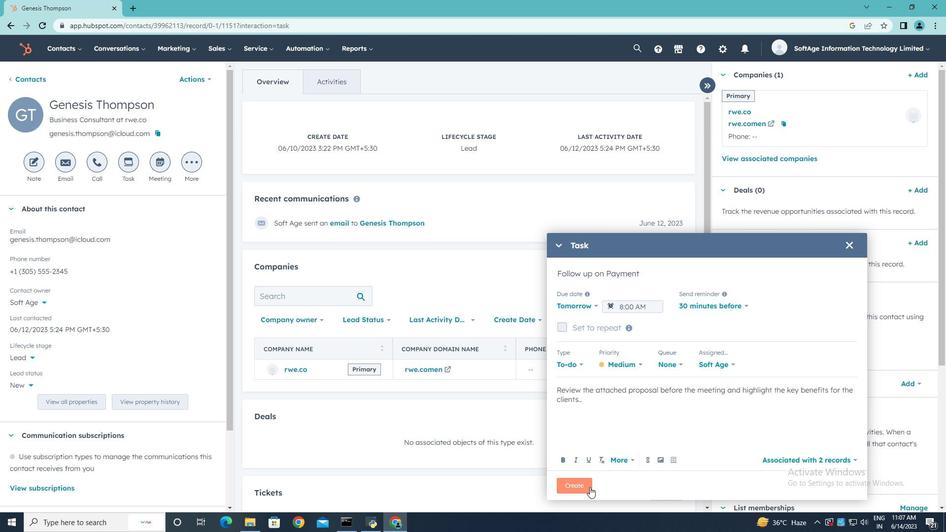 
Action: Mouse moved to (81, 428)
Screenshot: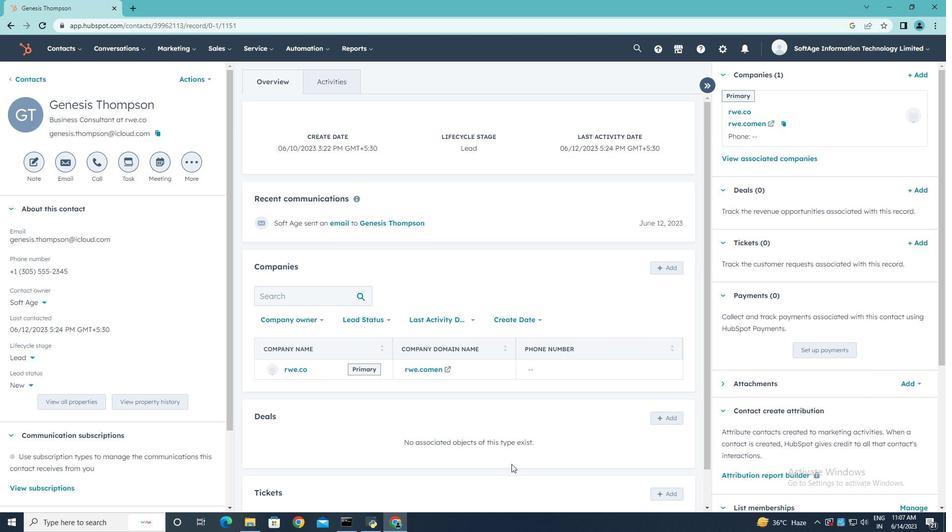 
